 Task: Create List Home Staging in Board Sales Pipeline Tracking to Workspace Knowledge Management. Create List Home Renovations in Board IT Process Improvement to Workspace Knowledge Management. Create List Home Repairs in Board Public Relations Media Relations and Pitching to Workspace Knowledge Management
Action: Mouse moved to (29, 306)
Screenshot: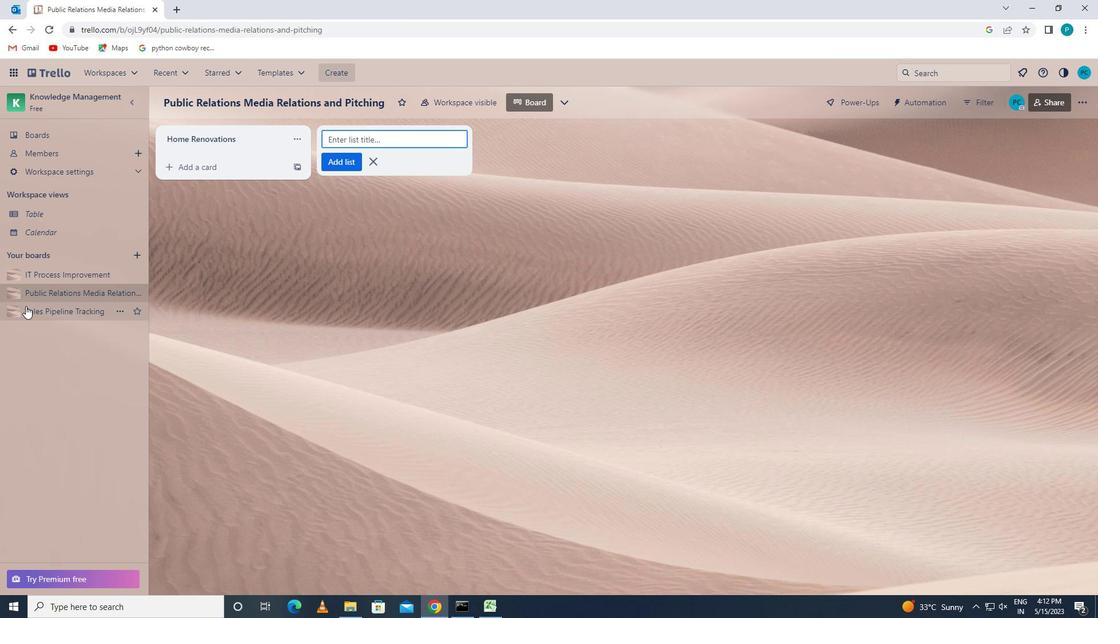 
Action: Mouse pressed left at (29, 306)
Screenshot: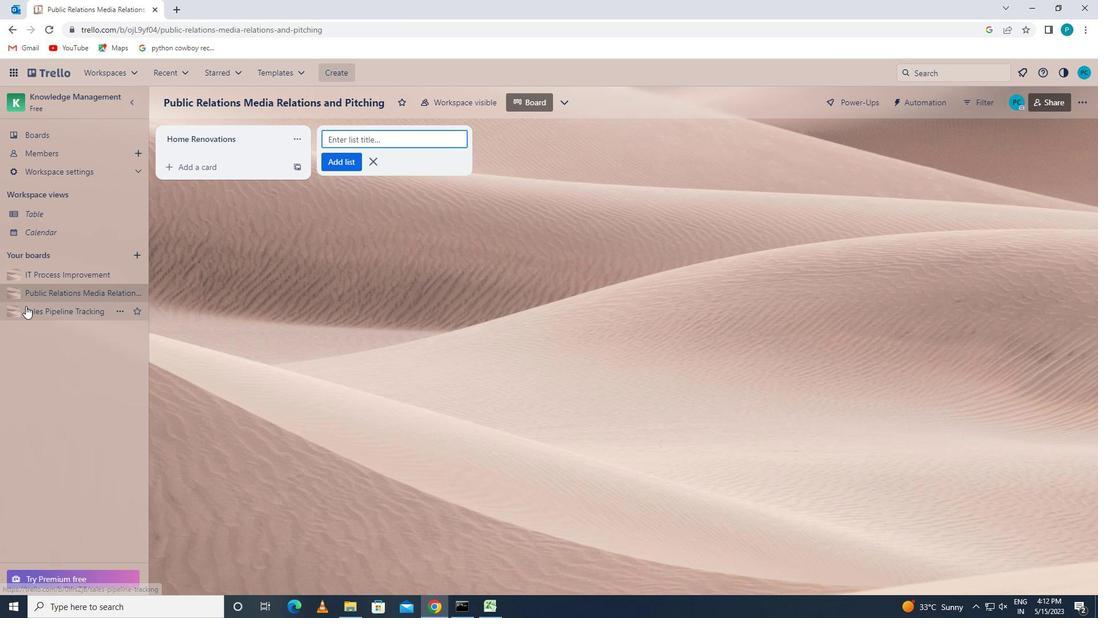 
Action: Mouse moved to (370, 135)
Screenshot: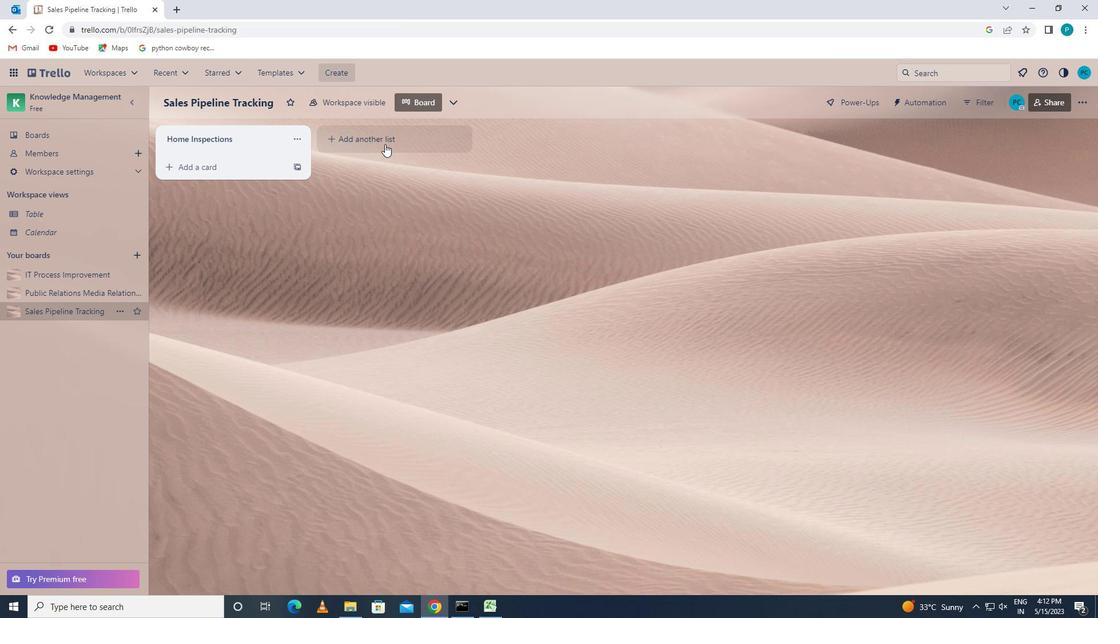 
Action: Mouse pressed left at (370, 135)
Screenshot: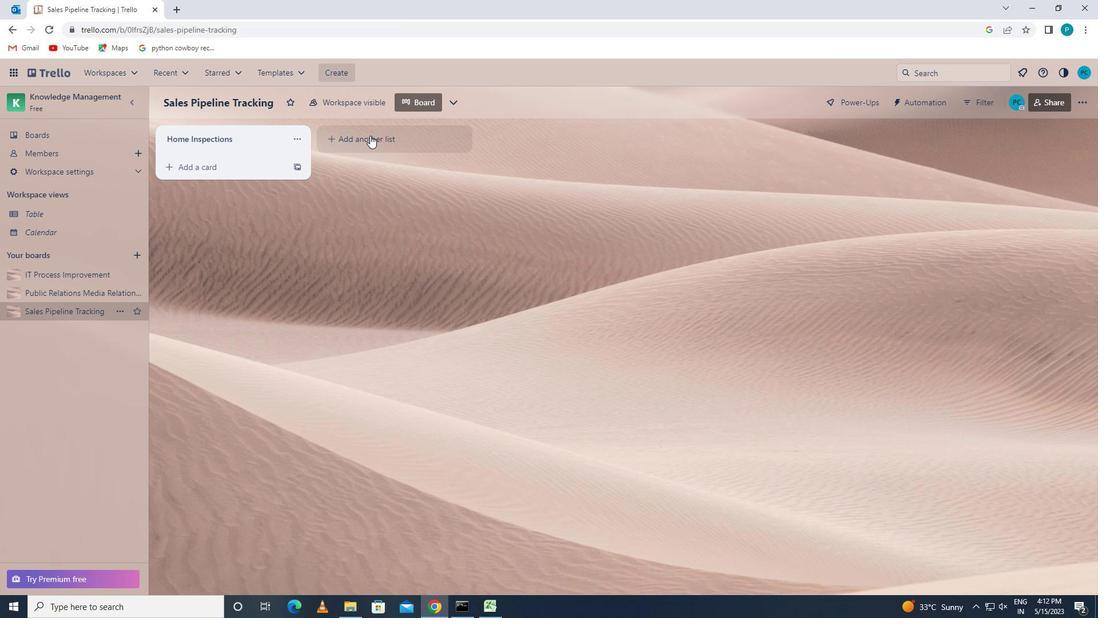 
Action: Key pressed <Key.caps_lock>h<Key.caps_lock>ome<Key.space><Key.caps_lock>s<Key.caps_lock>taging
Screenshot: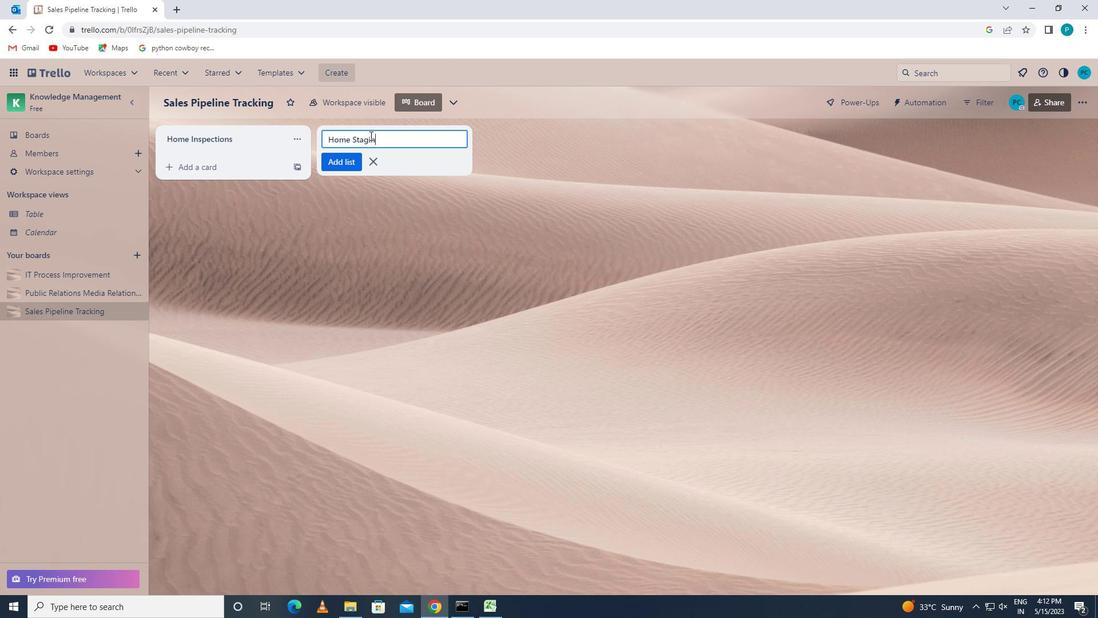 
Action: Mouse moved to (346, 156)
Screenshot: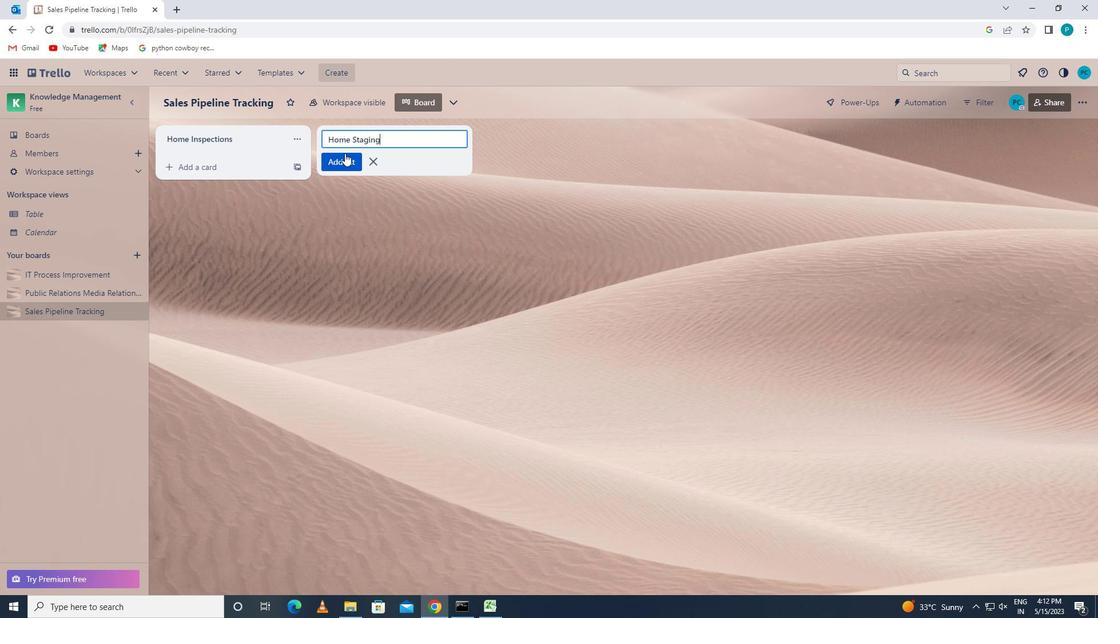 
Action: Mouse pressed left at (346, 156)
Screenshot: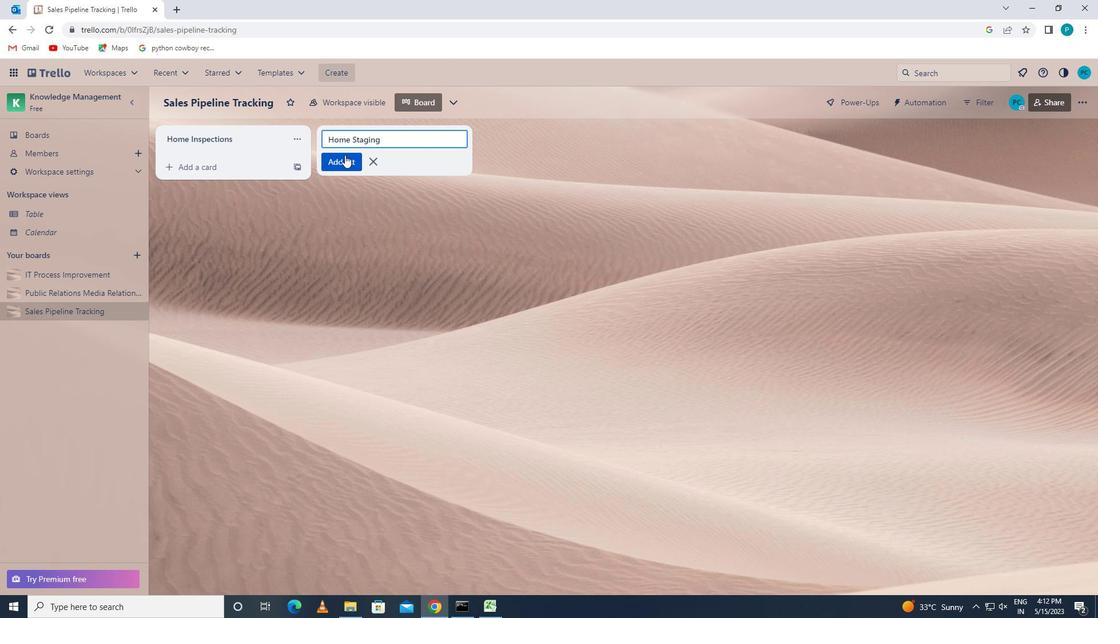
Action: Mouse moved to (79, 297)
Screenshot: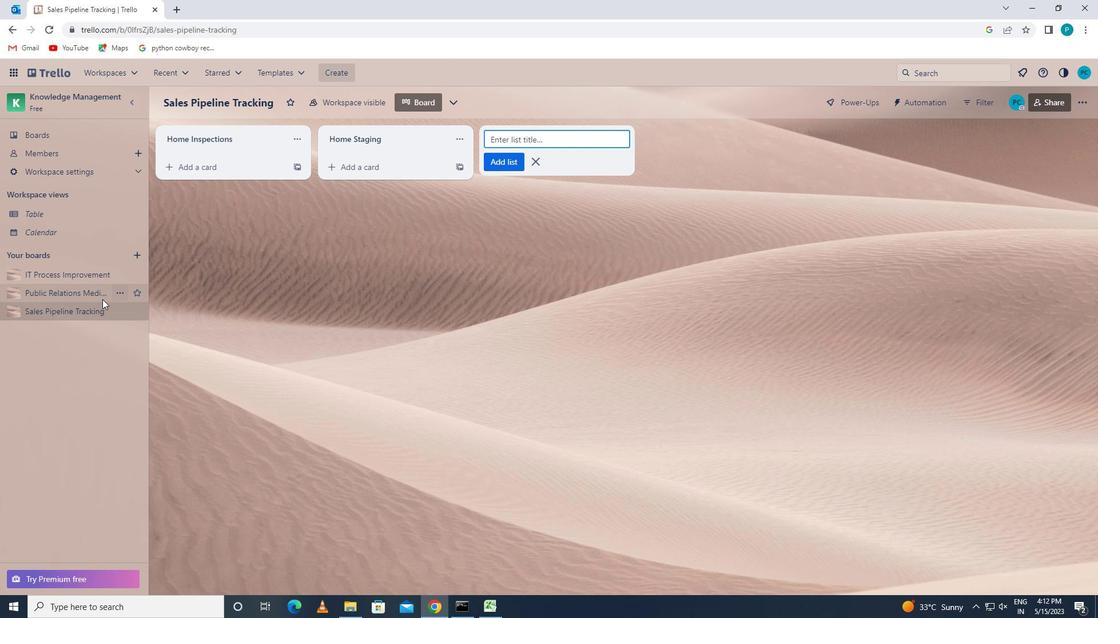 
Action: Mouse pressed left at (79, 297)
Screenshot: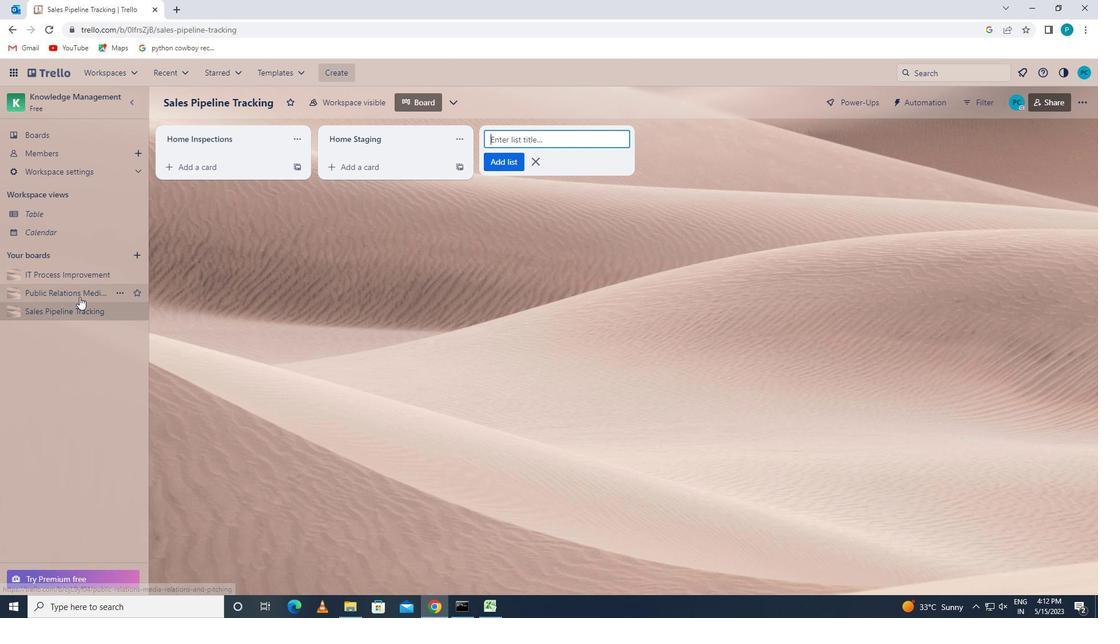 
Action: Mouse moved to (75, 275)
Screenshot: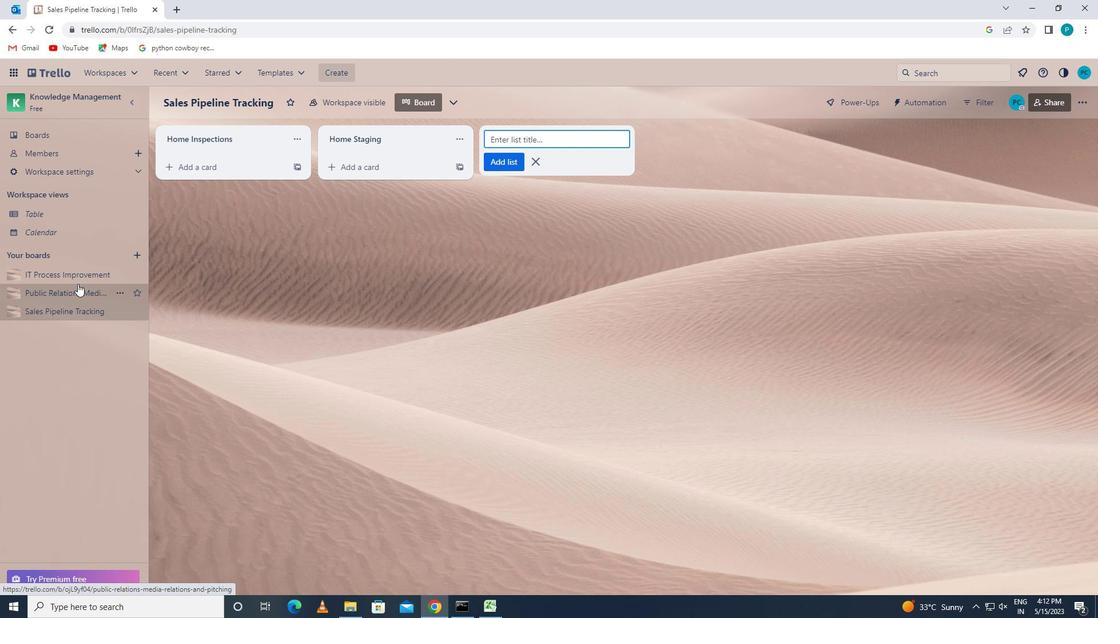 
Action: Mouse pressed left at (75, 275)
Screenshot: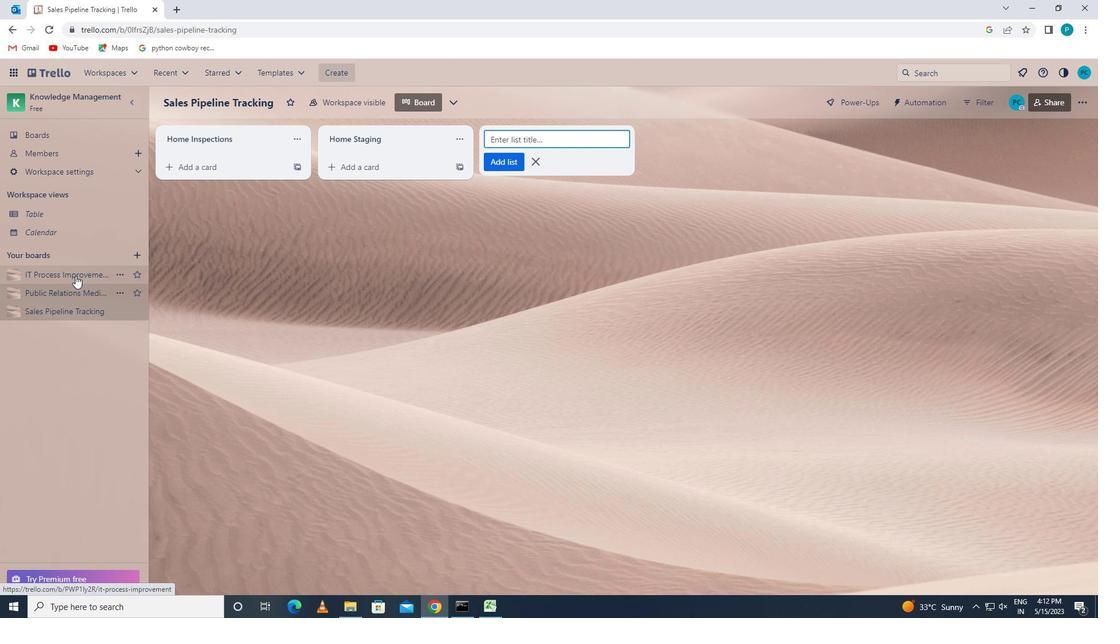 
Action: Mouse moved to (369, 136)
Screenshot: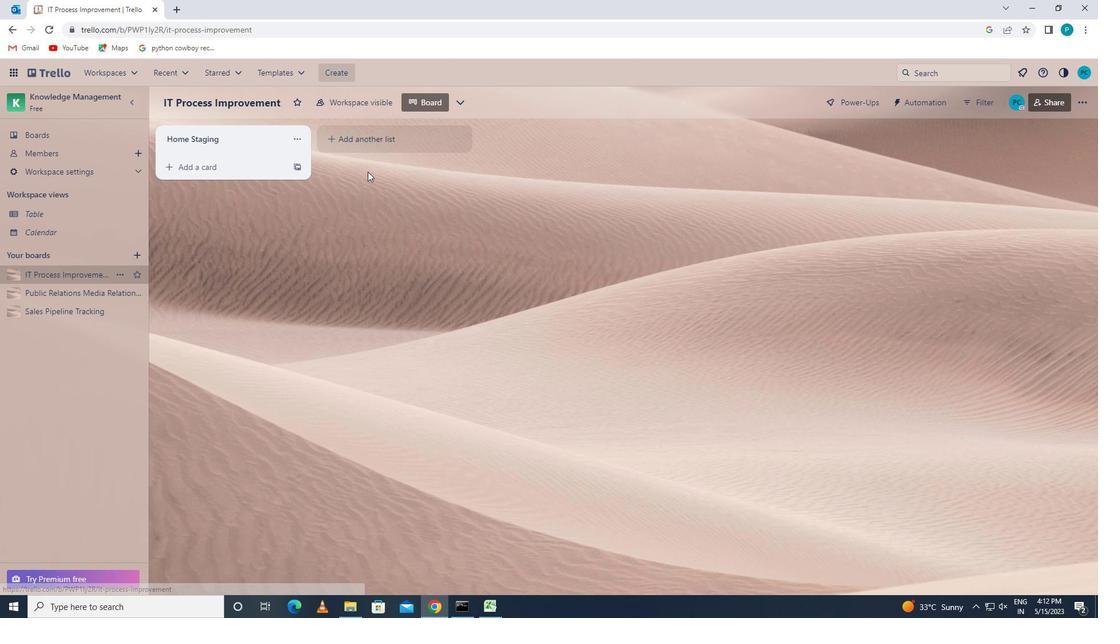 
Action: Mouse pressed left at (369, 136)
Screenshot: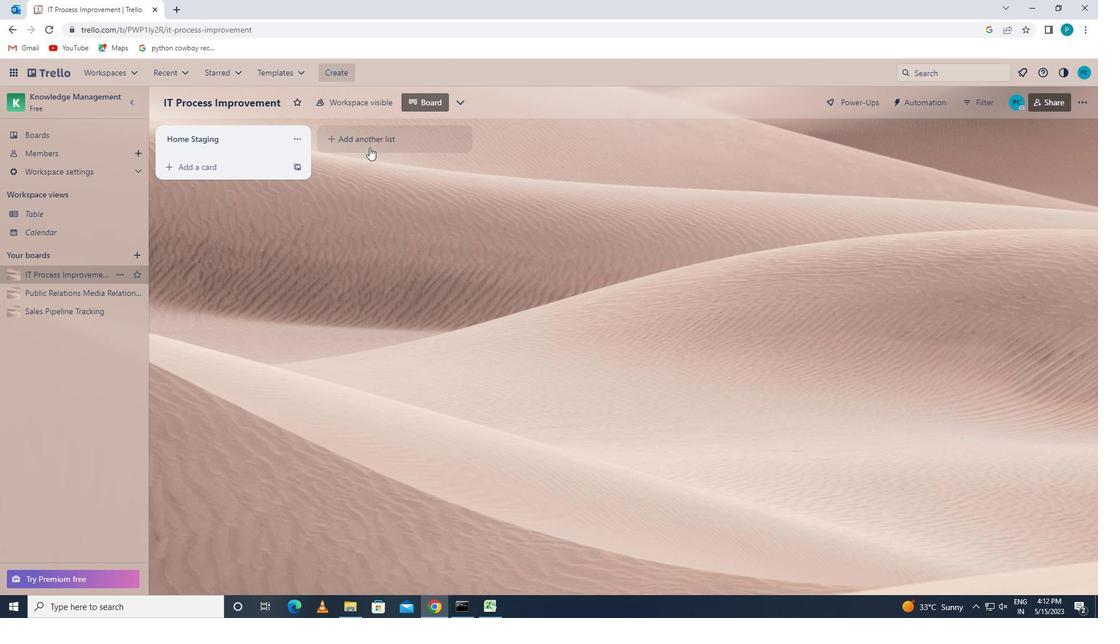 
Action: Key pressed <Key.caps_lock>h<Key.caps_lock>ome<Key.space><Key.caps_lock>r<Key.caps_lock>enovations
Screenshot: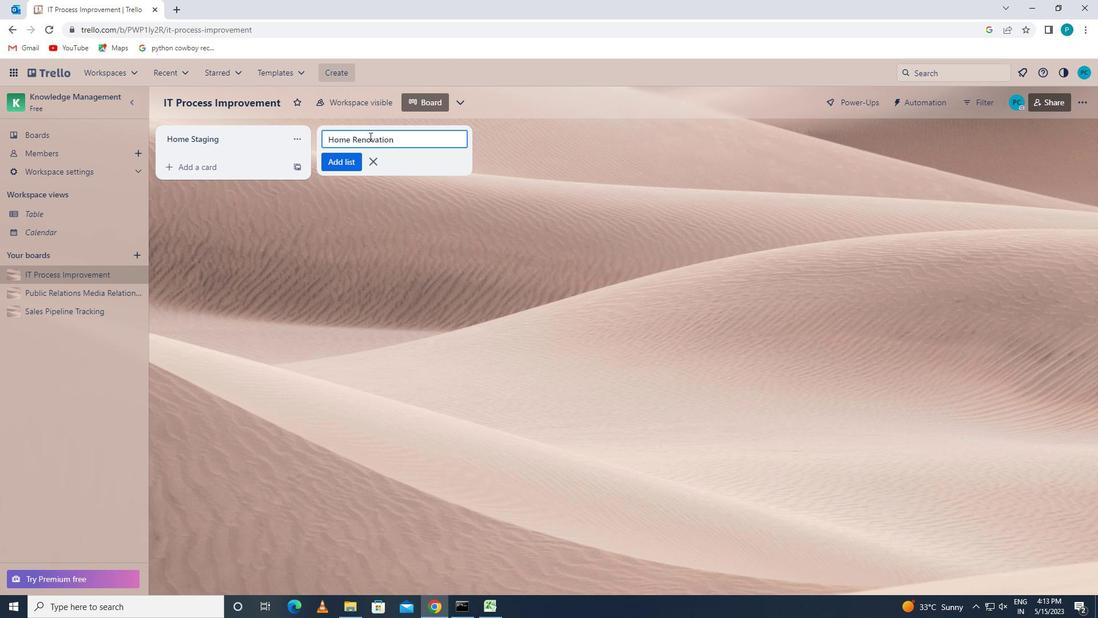 
Action: Mouse moved to (339, 158)
Screenshot: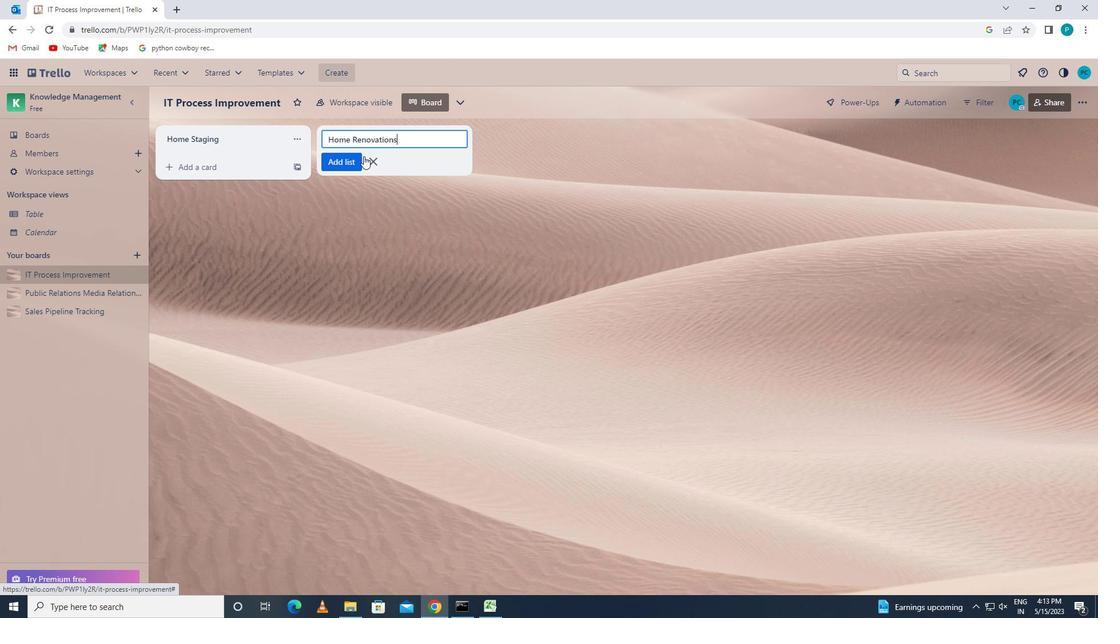 
Action: Mouse pressed left at (339, 158)
Screenshot: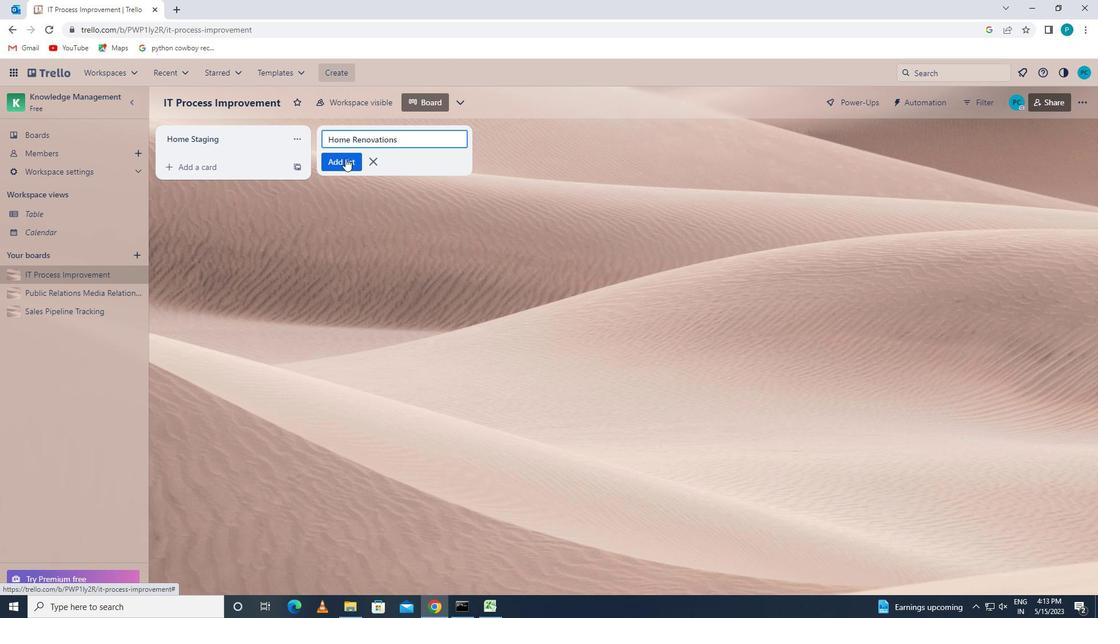 
Action: Mouse moved to (41, 293)
Screenshot: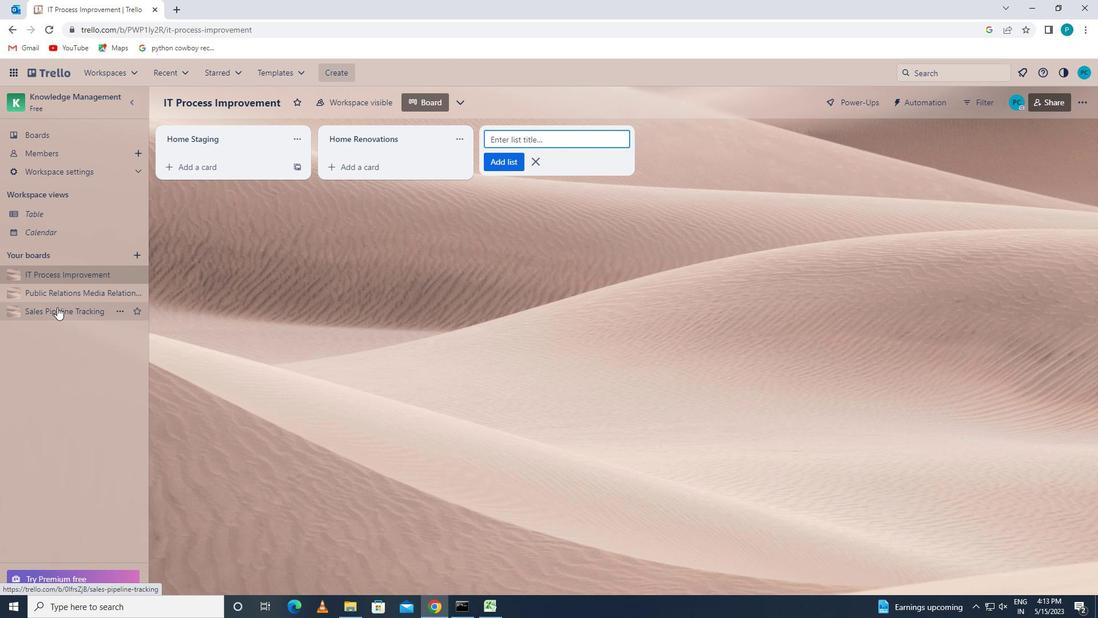 
Action: Mouse pressed left at (41, 293)
Screenshot: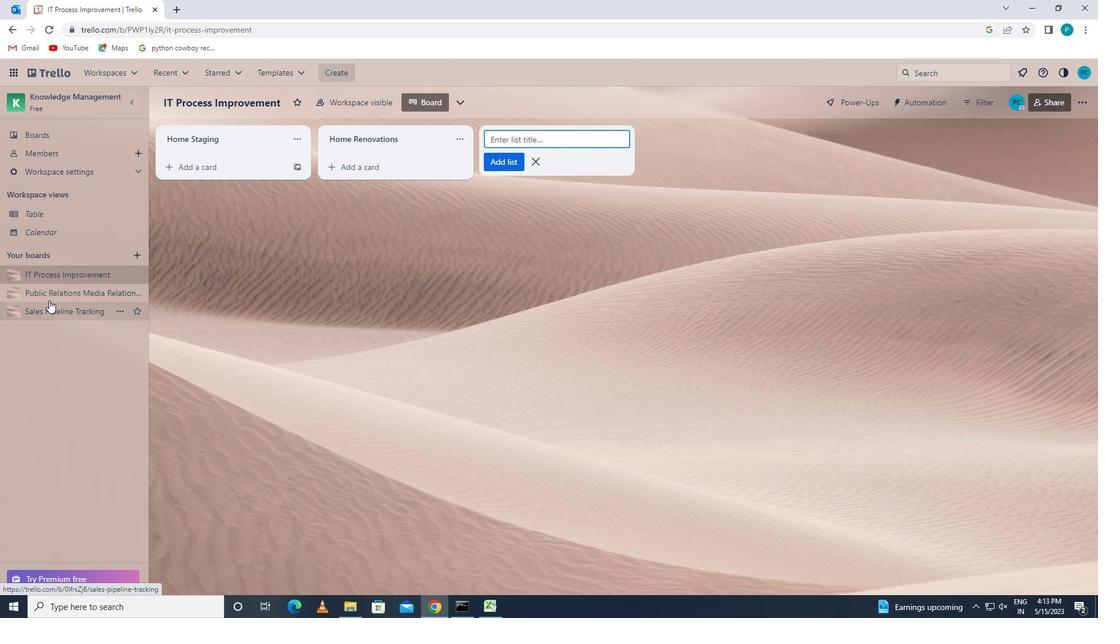 
Action: Mouse moved to (364, 140)
Screenshot: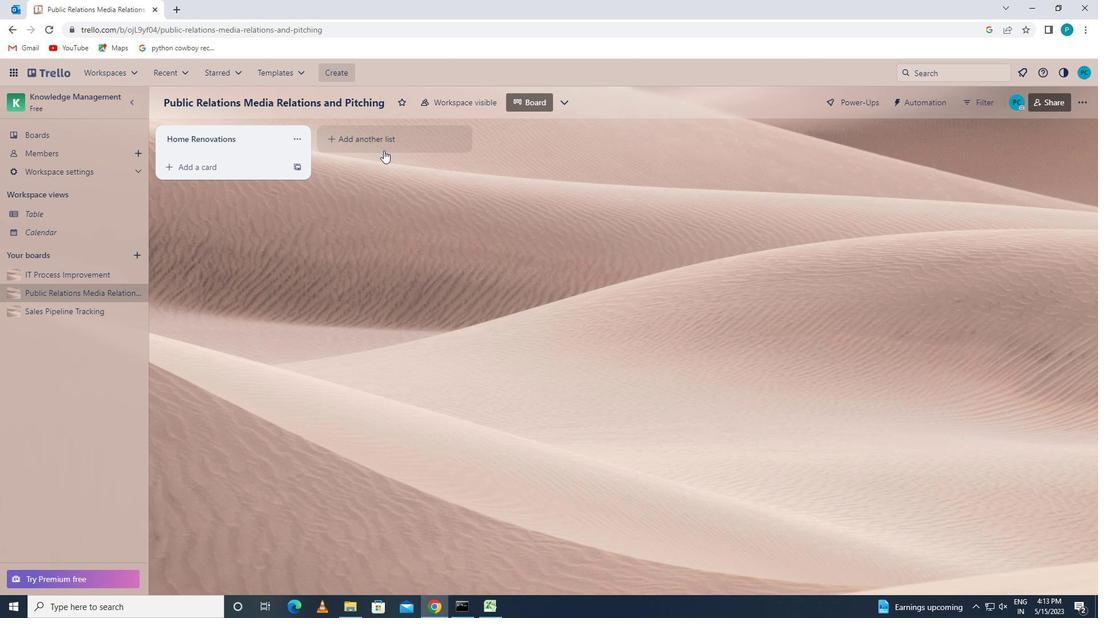 
Action: Mouse pressed left at (364, 140)
Screenshot: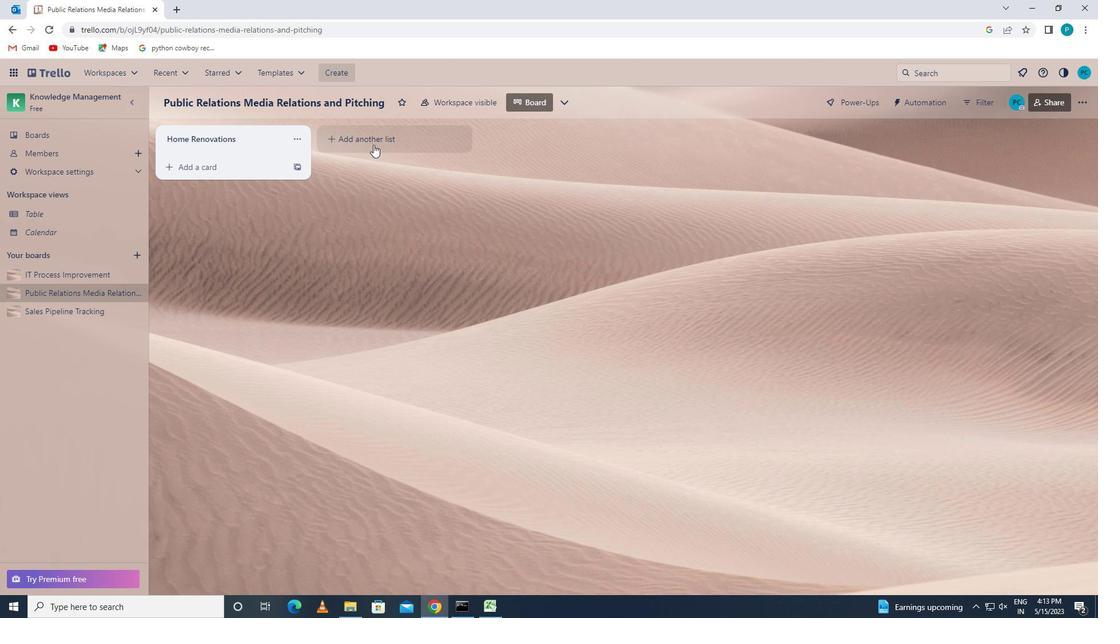 
Action: Key pressed <Key.caps_lock>h<Key.caps_lock>ome<Key.space><Key.caps_lock>r<Key.caps_lock>epairs
Screenshot: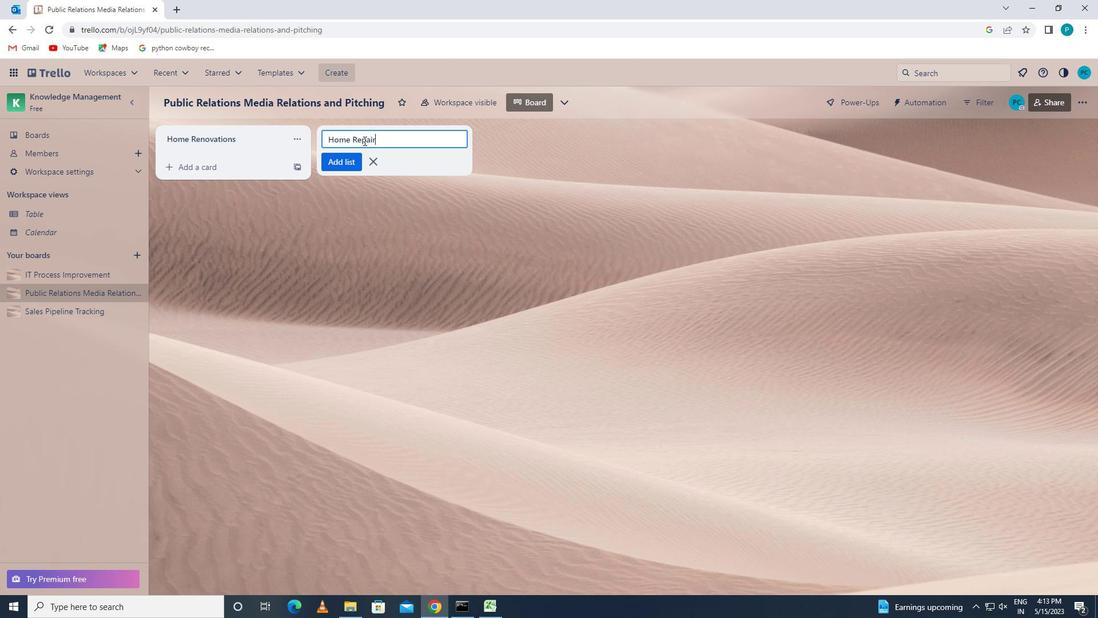 
Action: Mouse moved to (335, 158)
Screenshot: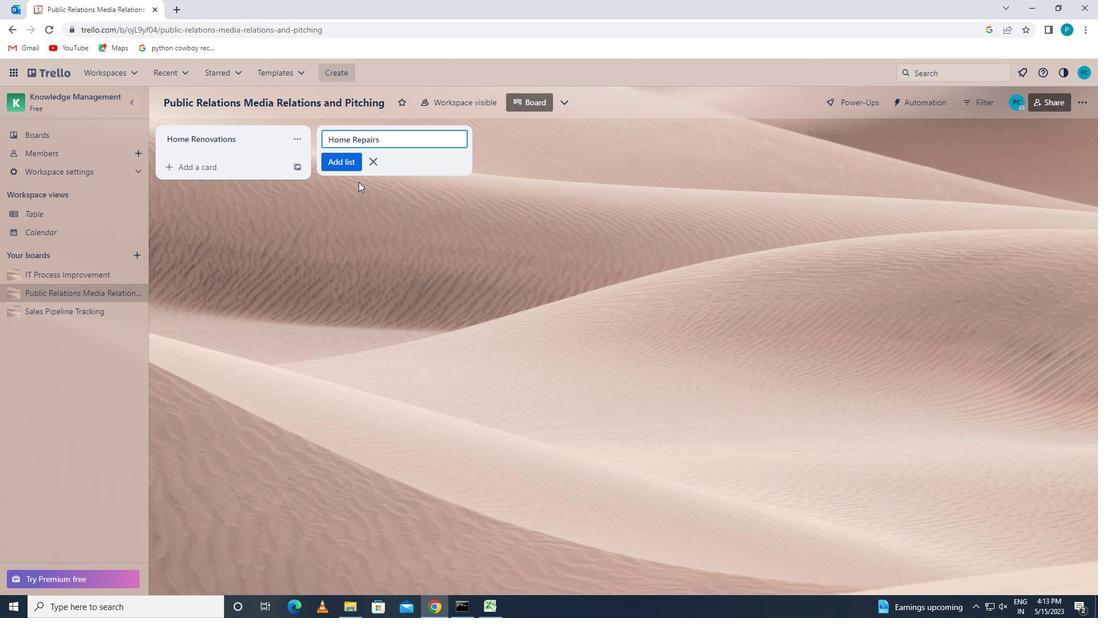 
Action: Mouse pressed left at (335, 158)
Screenshot: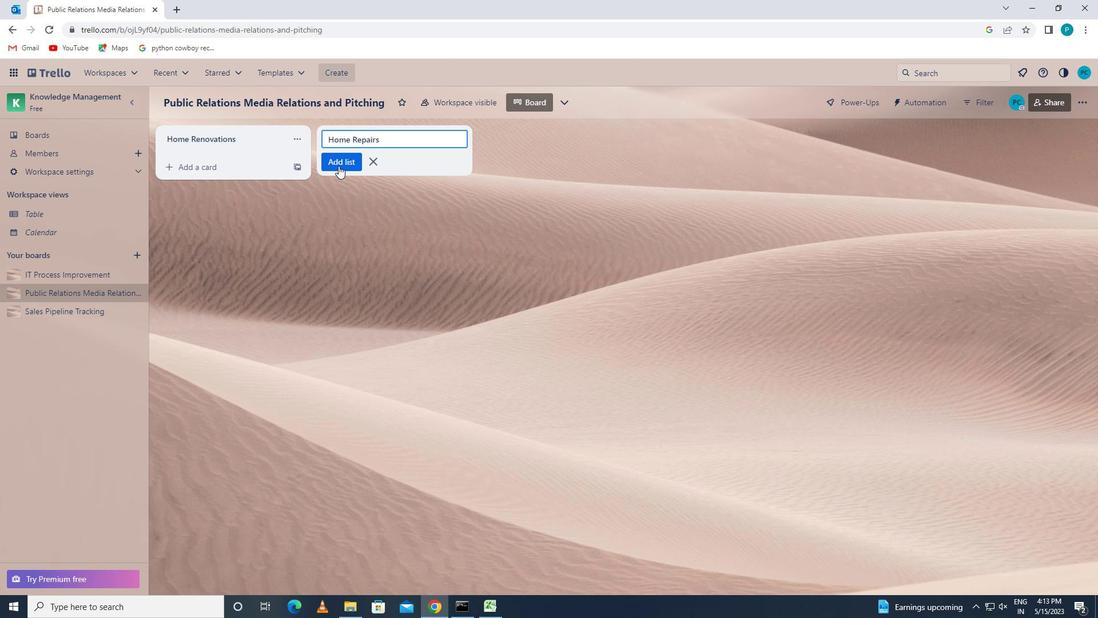 
